 Task: Create a due date automation trigger when advanced on, on the monday of the week a card is due add dates starting in more than 1 working days at 11:00 AM.
Action: Mouse moved to (982, 85)
Screenshot: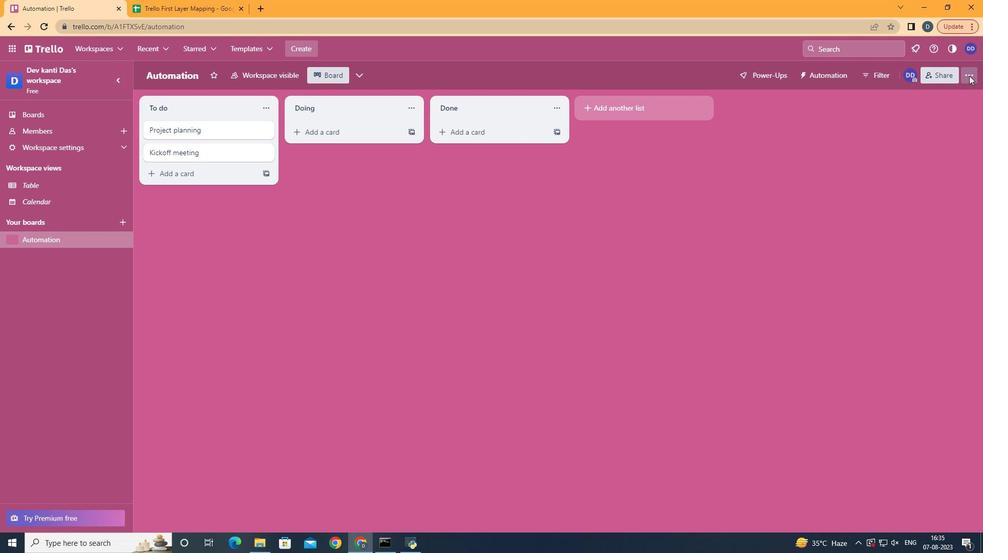 
Action: Mouse pressed left at (982, 85)
Screenshot: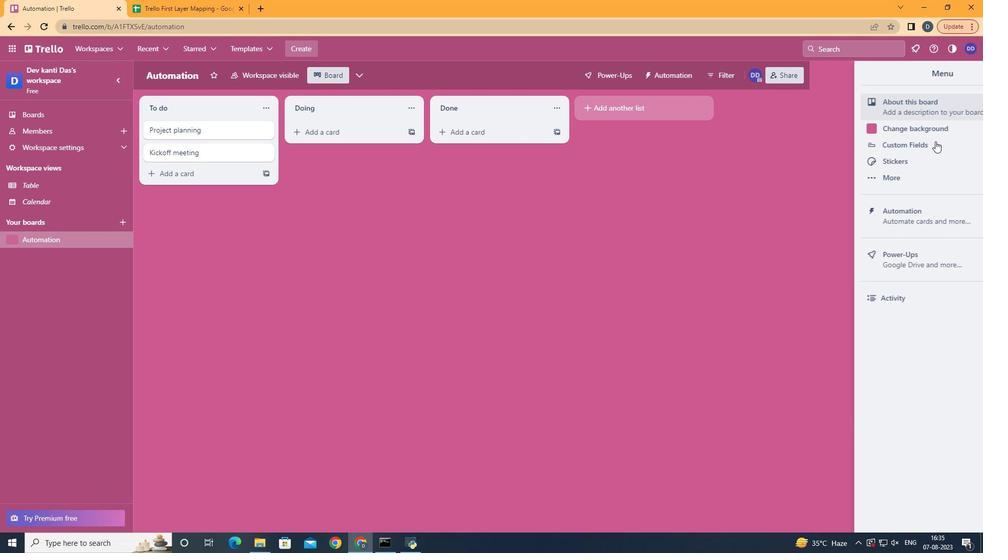 
Action: Mouse moved to (905, 226)
Screenshot: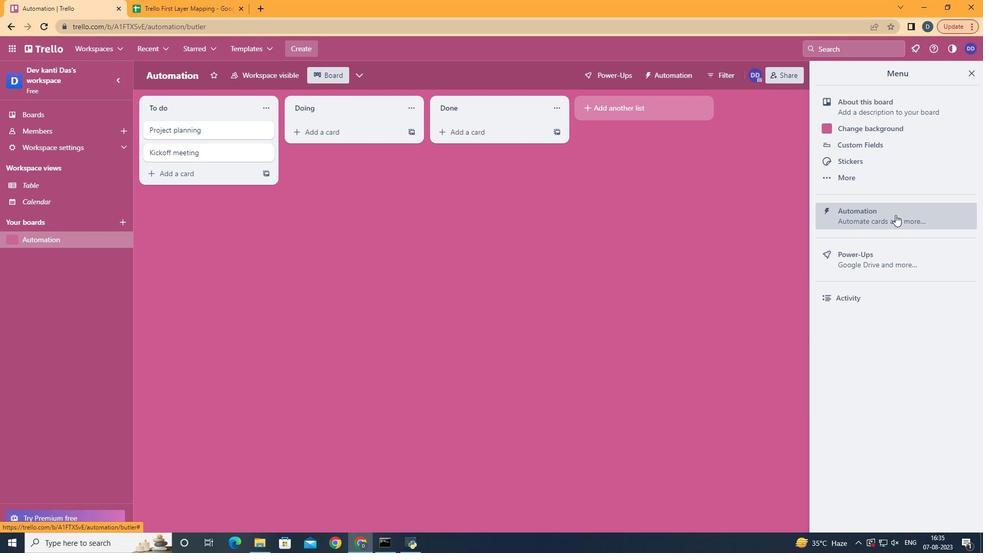 
Action: Mouse pressed left at (905, 226)
Screenshot: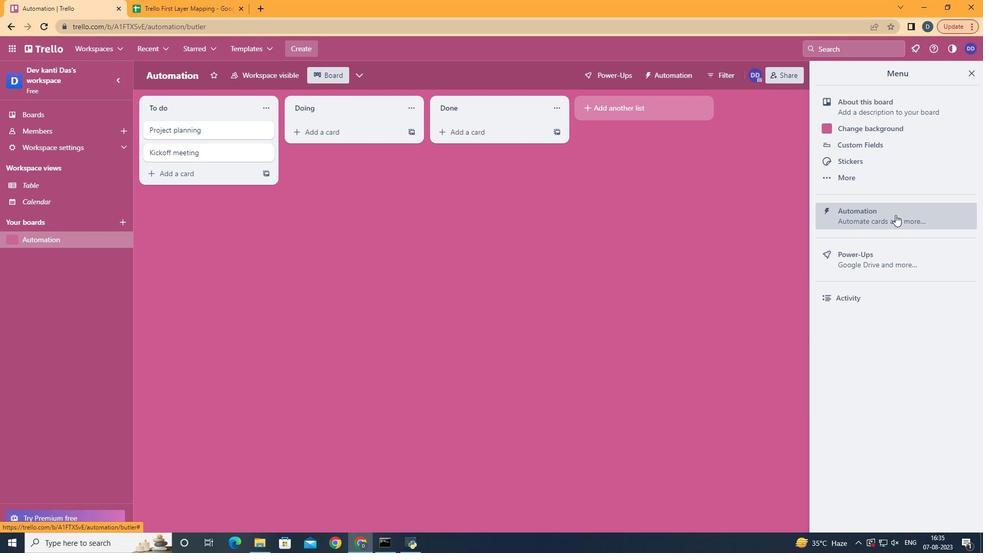 
Action: Mouse moved to (208, 223)
Screenshot: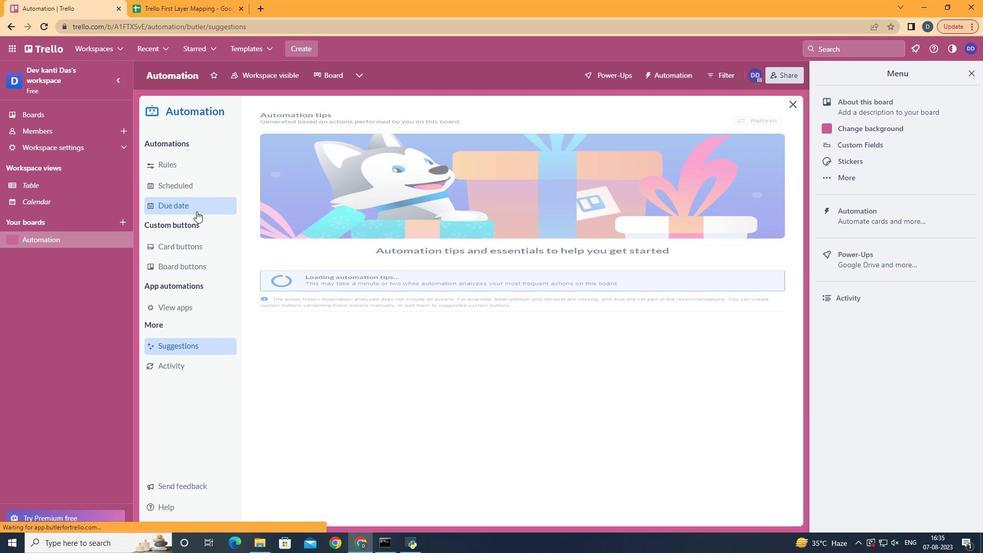 
Action: Mouse pressed left at (208, 223)
Screenshot: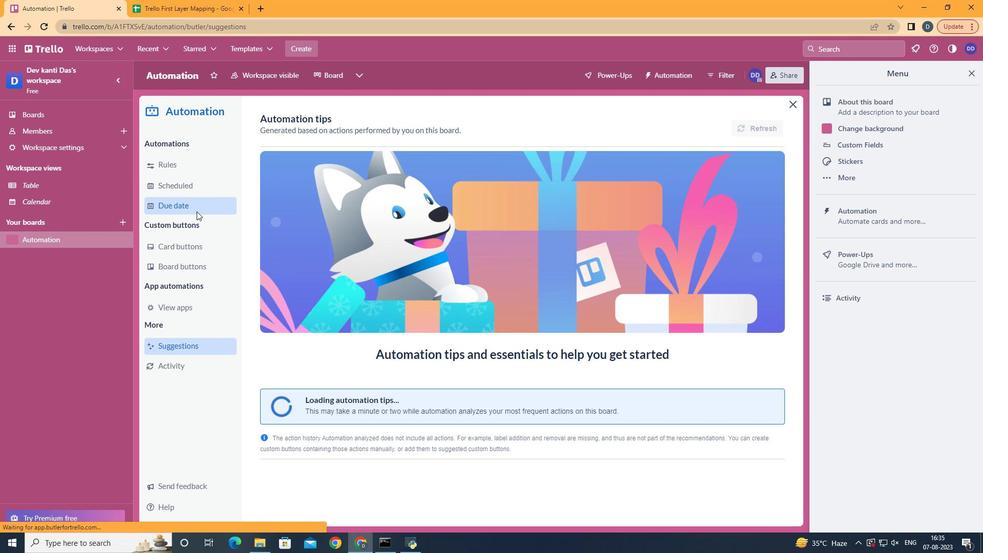 
Action: Mouse moved to (736, 137)
Screenshot: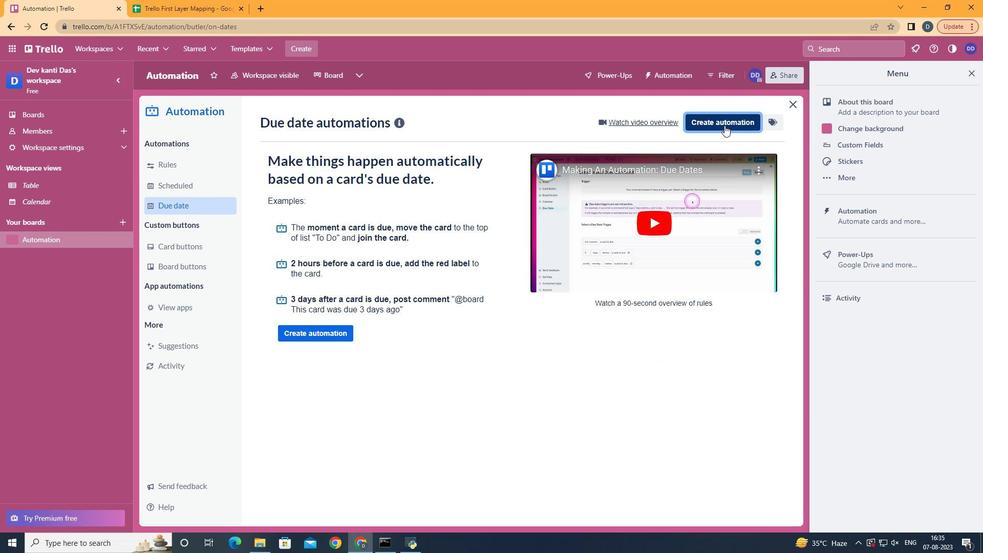 
Action: Mouse pressed left at (736, 137)
Screenshot: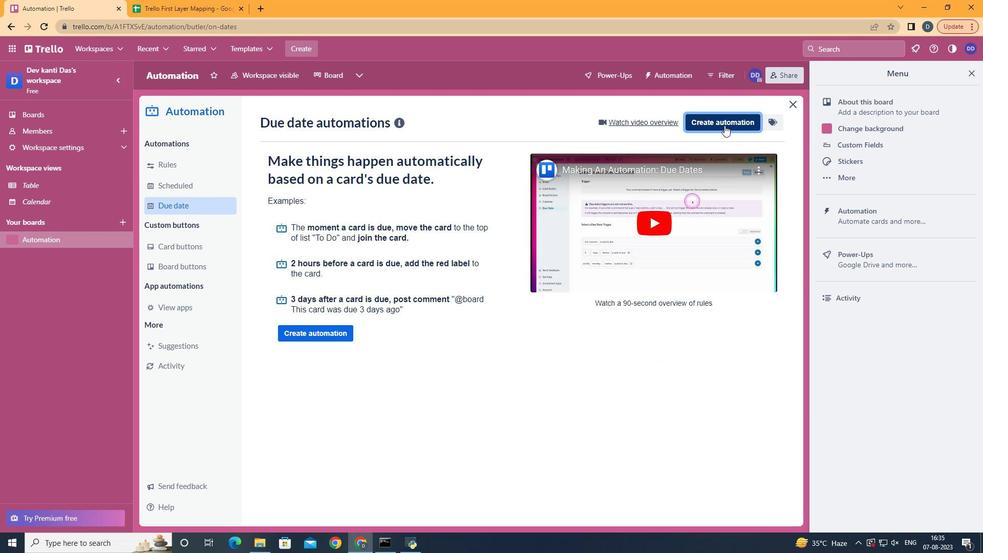 
Action: Mouse moved to (533, 228)
Screenshot: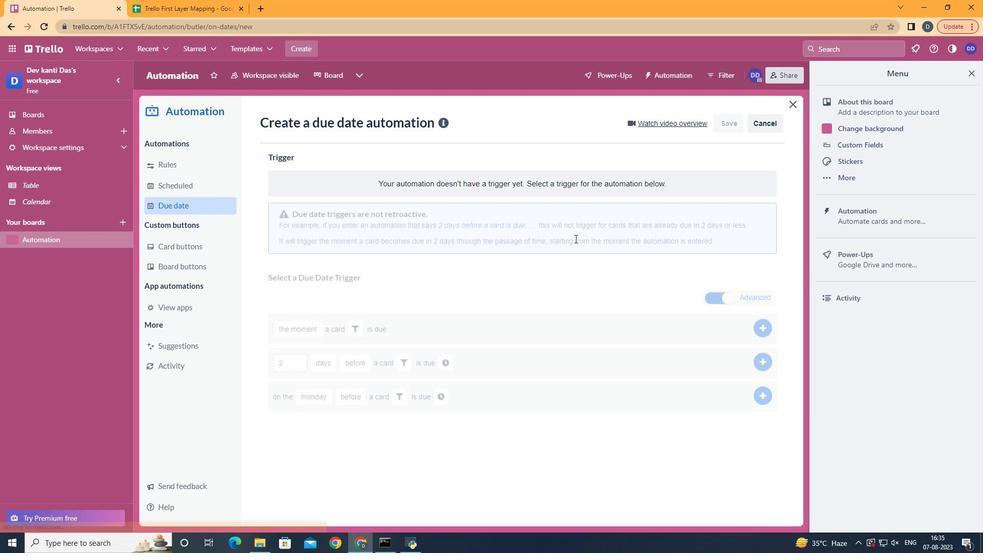 
Action: Mouse pressed left at (533, 228)
Screenshot: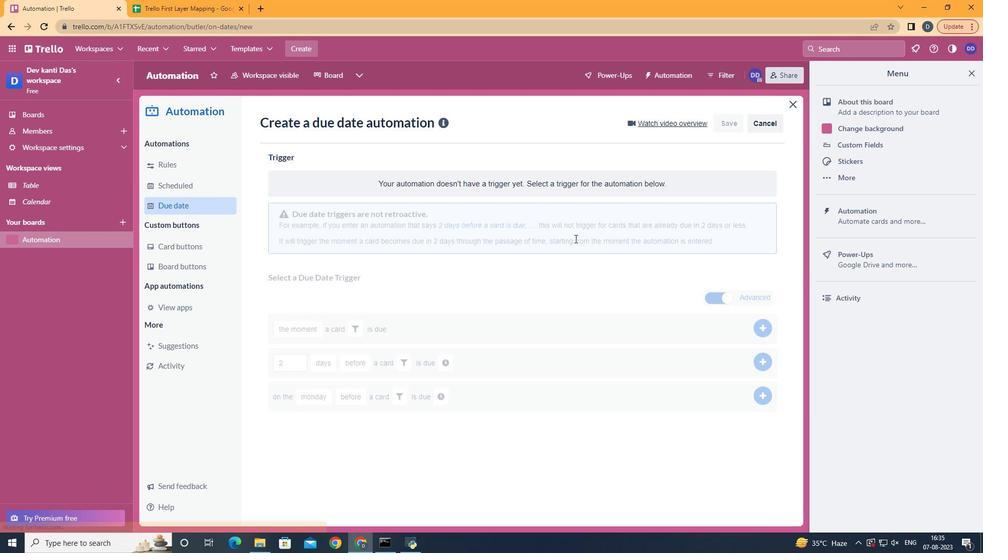 
Action: Mouse moved to (344, 284)
Screenshot: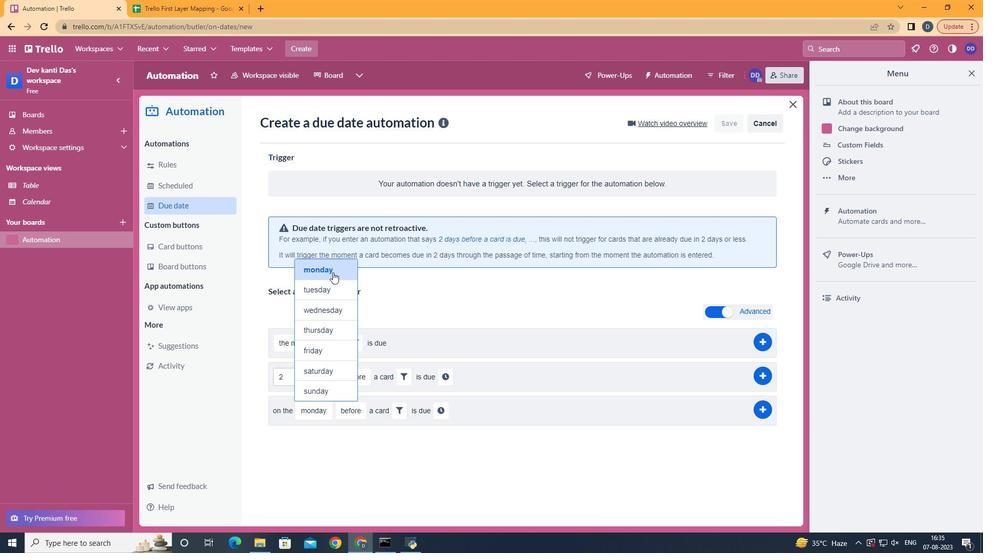
Action: Mouse pressed left at (344, 284)
Screenshot: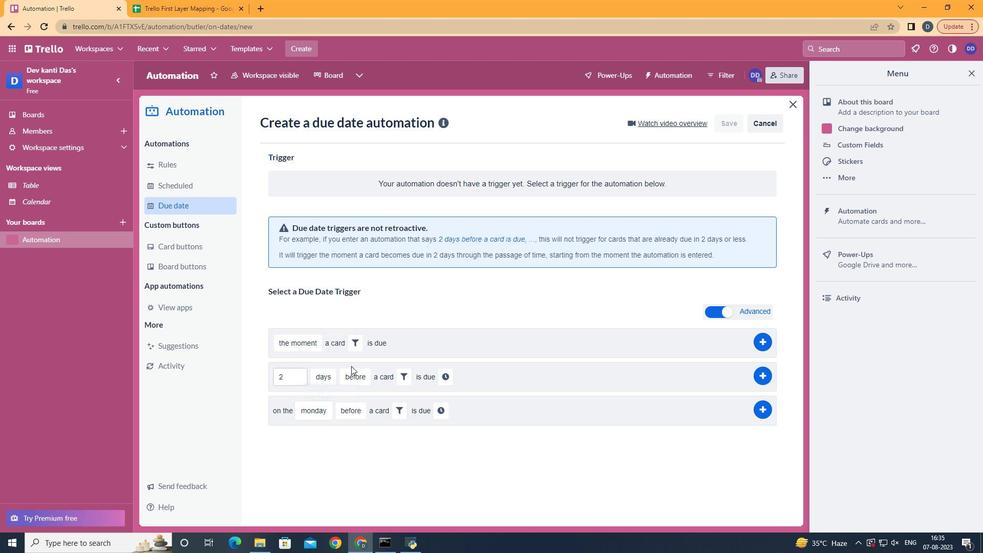 
Action: Mouse moved to (370, 481)
Screenshot: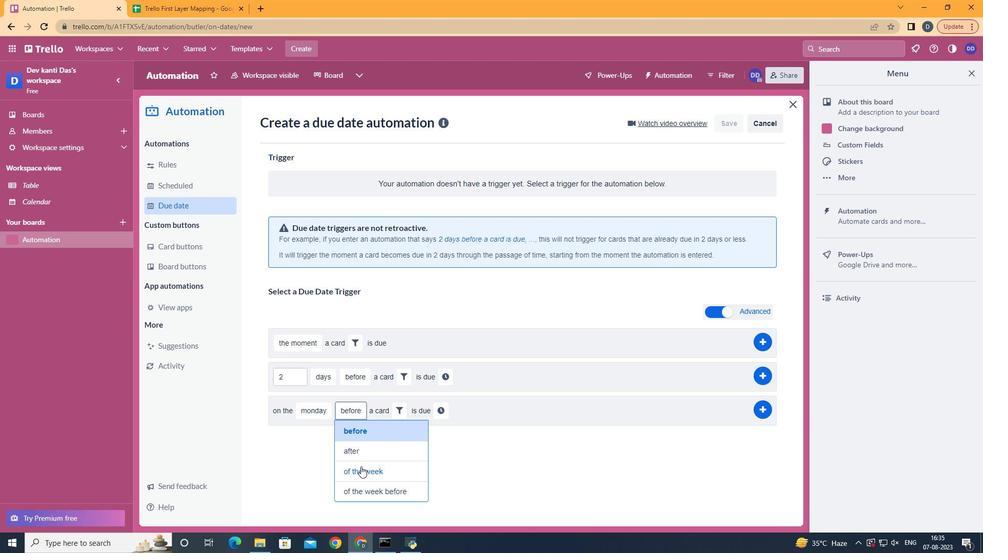 
Action: Mouse pressed left at (370, 481)
Screenshot: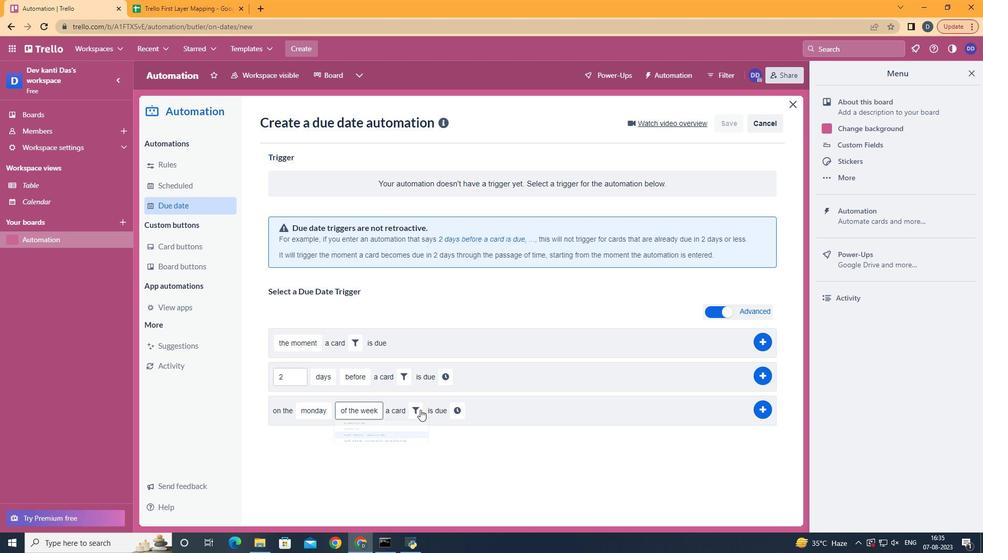 
Action: Mouse moved to (433, 413)
Screenshot: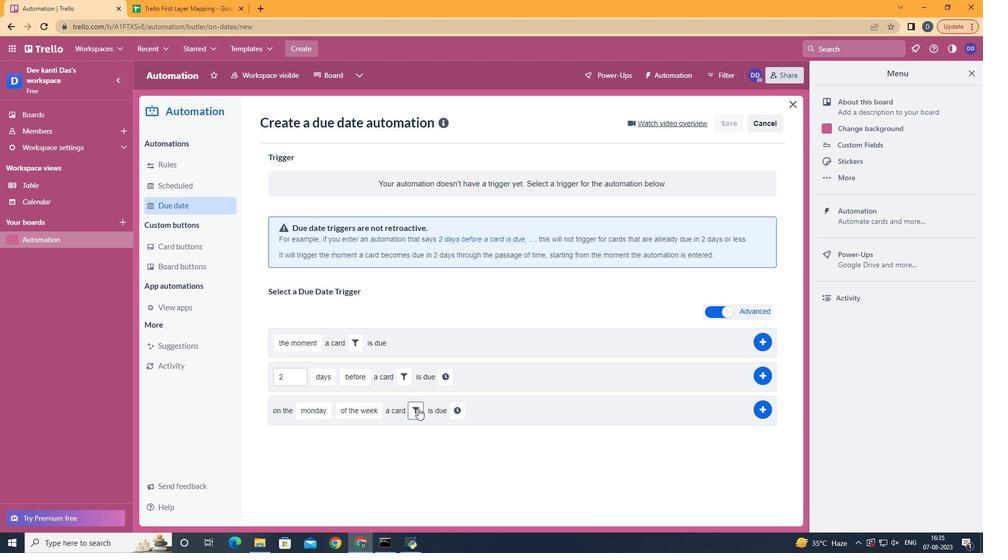 
Action: Mouse pressed left at (433, 413)
Screenshot: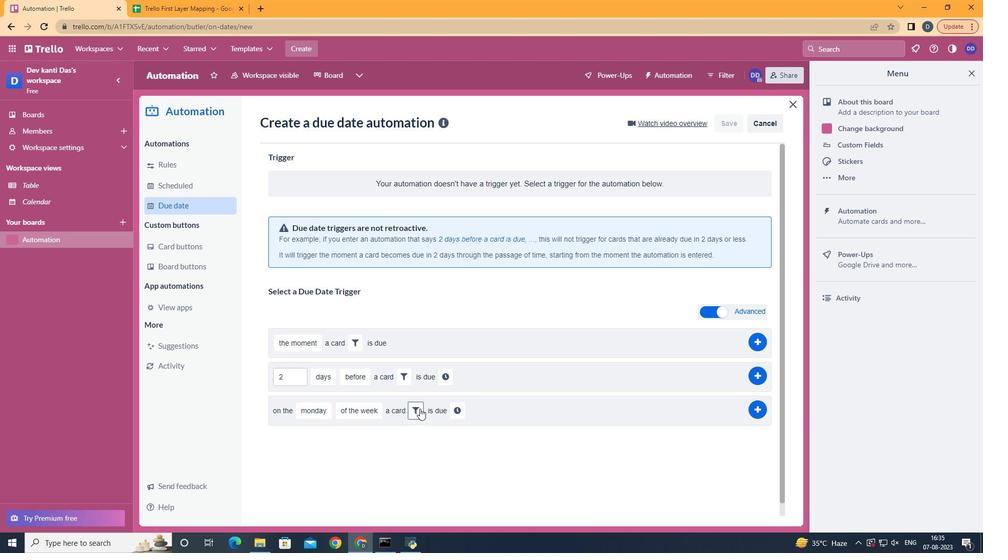 
Action: Mouse moved to (486, 448)
Screenshot: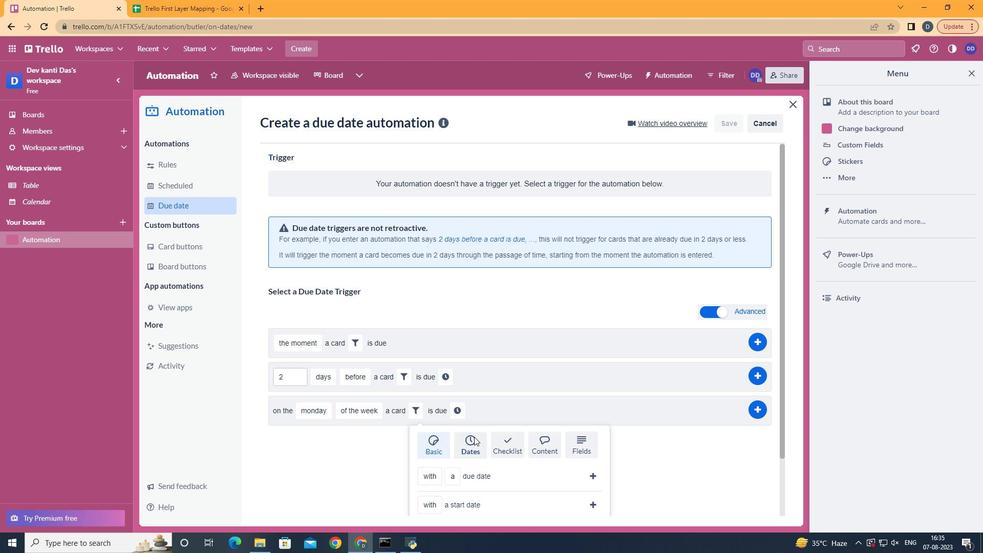 
Action: Mouse pressed left at (486, 448)
Screenshot: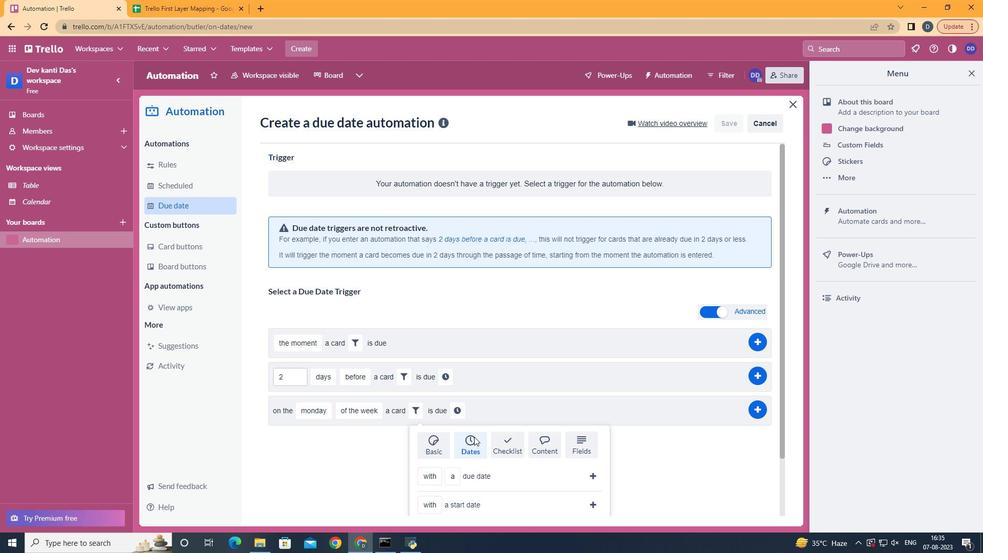 
Action: Mouse scrolled (486, 448) with delta (0, 0)
Screenshot: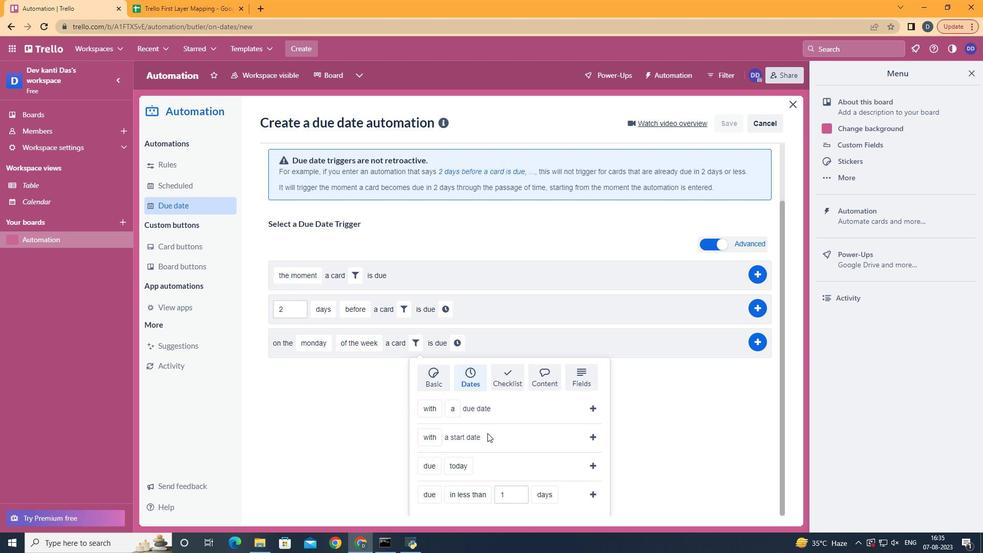 
Action: Mouse scrolled (486, 448) with delta (0, 0)
Screenshot: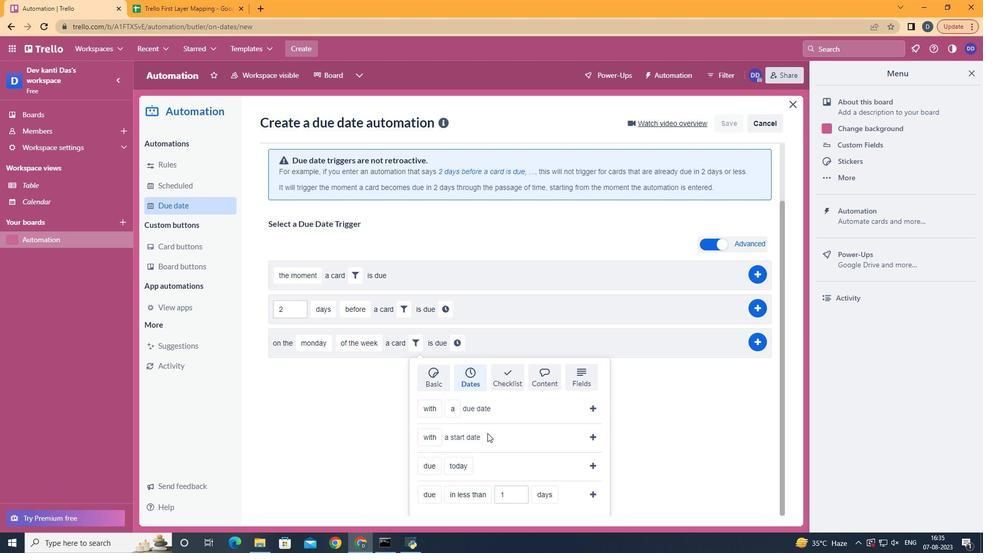 
Action: Mouse scrolled (486, 448) with delta (0, 0)
Screenshot: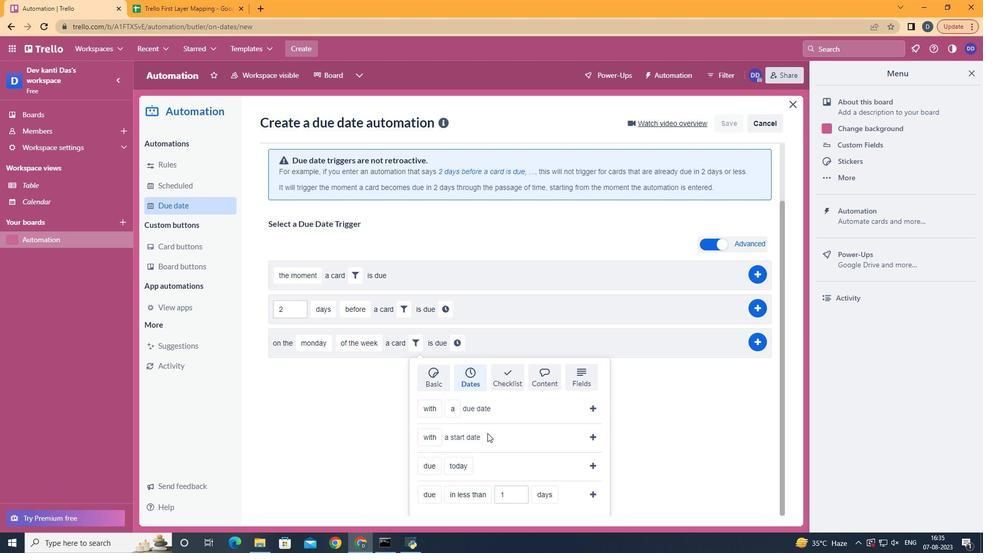 
Action: Mouse scrolled (486, 448) with delta (0, 0)
Screenshot: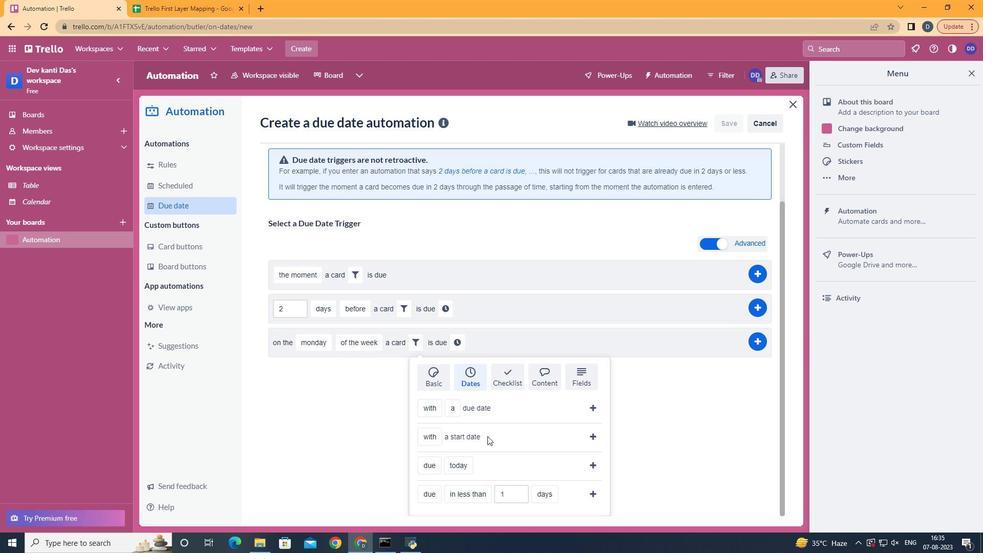 
Action: Mouse moved to (456, 487)
Screenshot: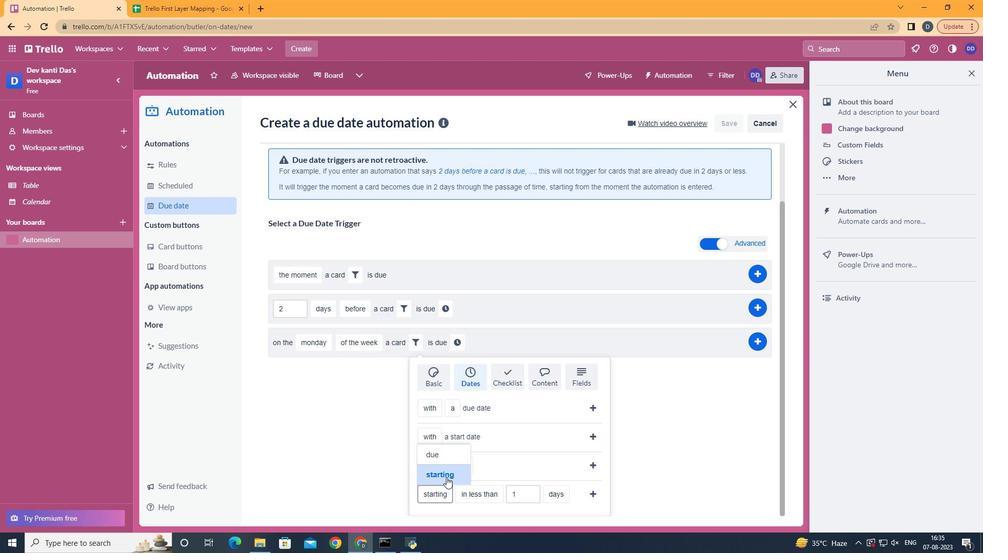 
Action: Mouse pressed left at (456, 487)
Screenshot: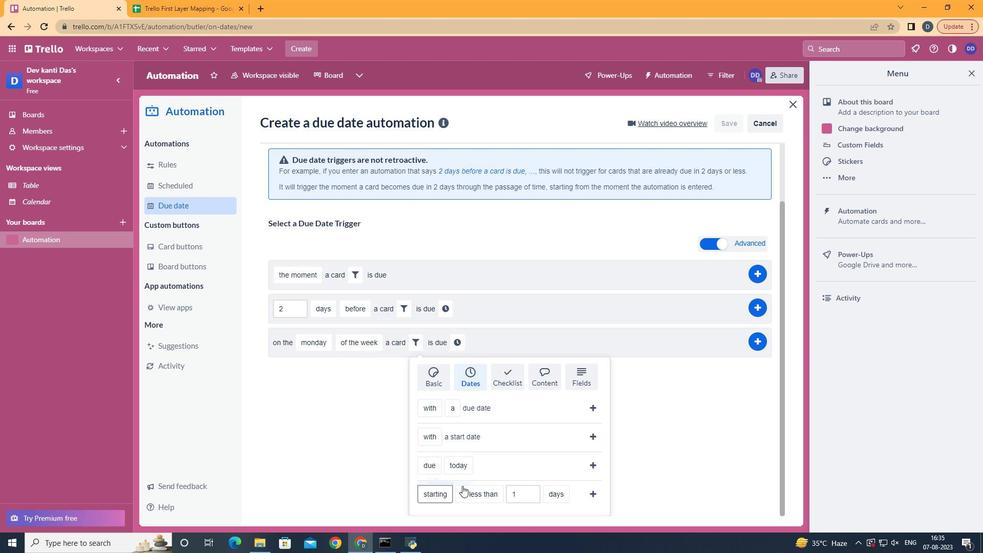 
Action: Mouse moved to (503, 438)
Screenshot: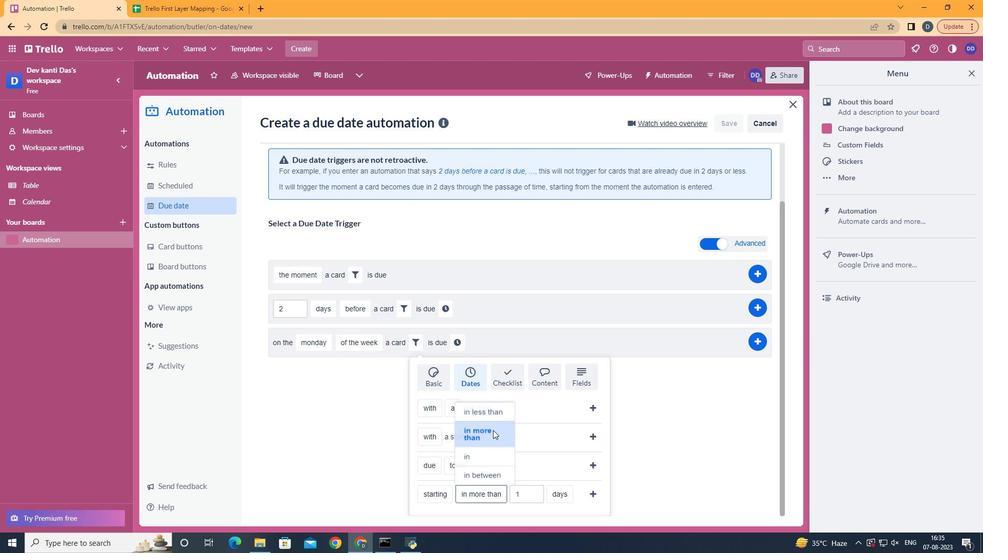 
Action: Mouse pressed left at (503, 438)
Screenshot: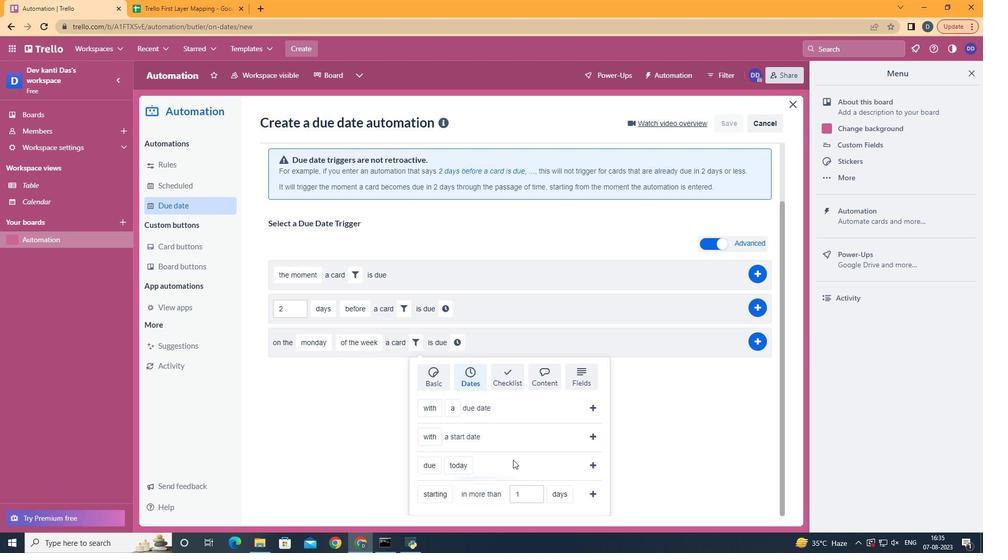 
Action: Mouse moved to (583, 487)
Screenshot: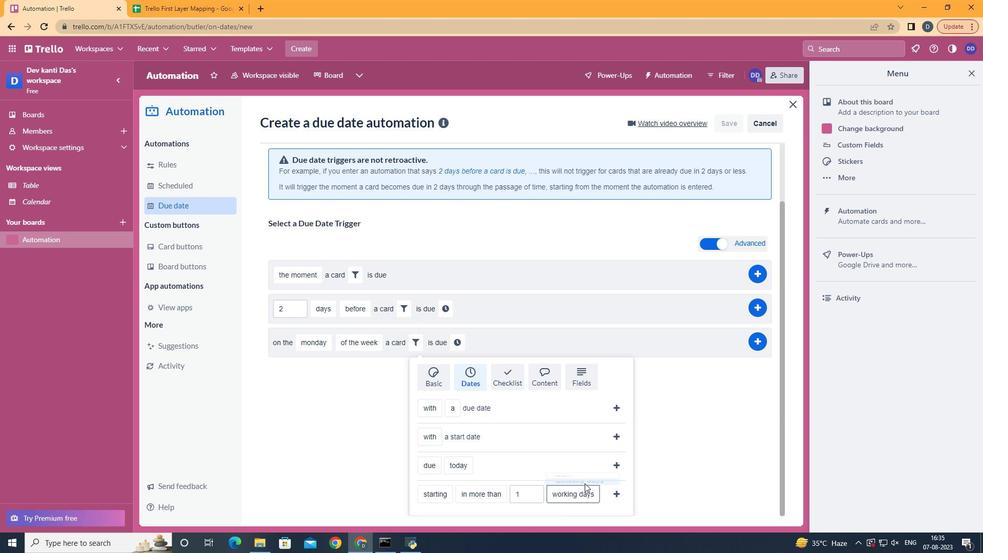 
Action: Mouse pressed left at (583, 487)
Screenshot: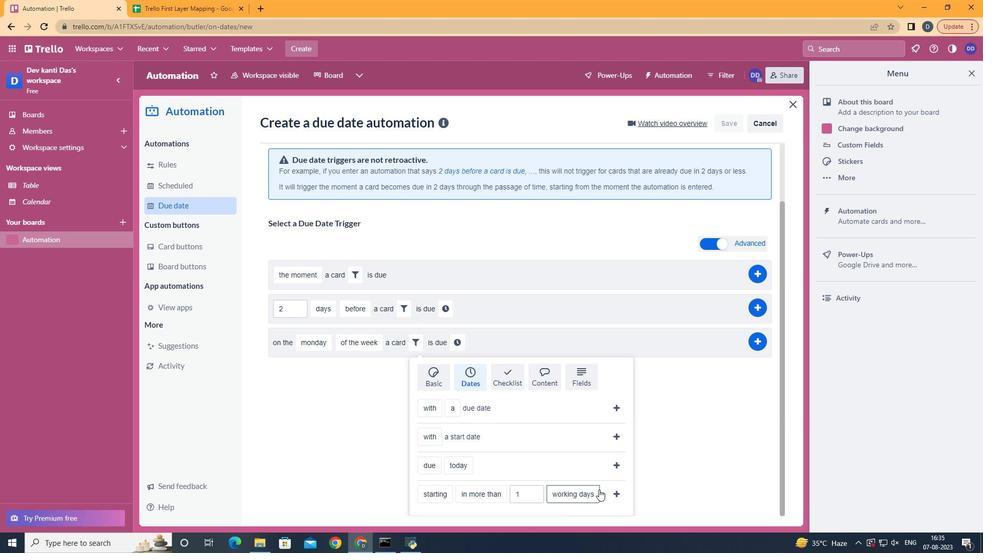 
Action: Mouse moved to (628, 506)
Screenshot: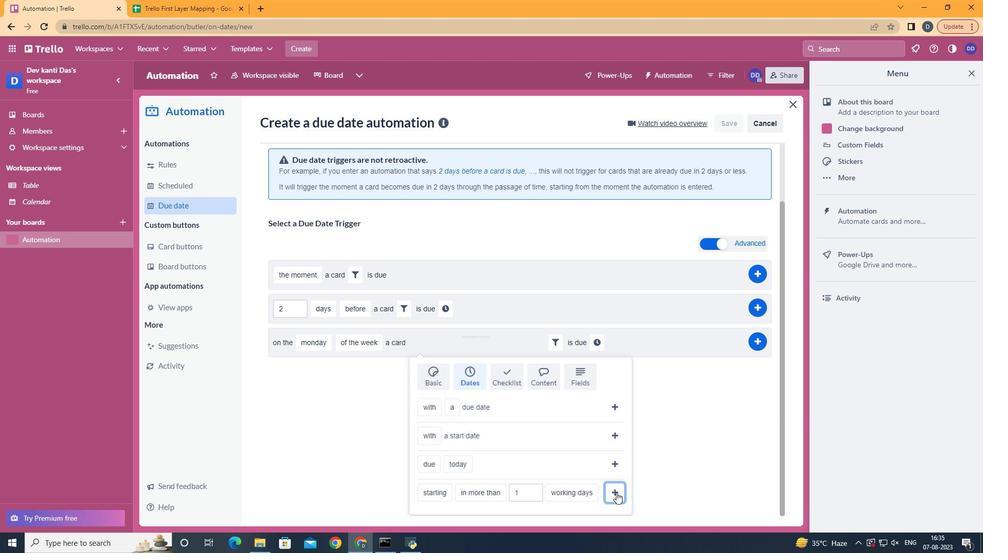 
Action: Mouse pressed left at (628, 506)
Screenshot: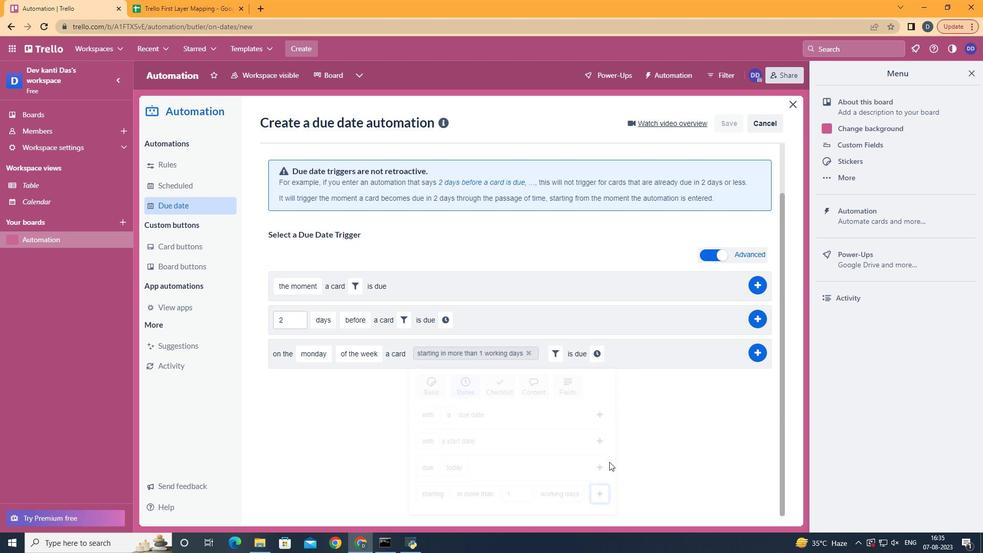 
Action: Mouse moved to (600, 420)
Screenshot: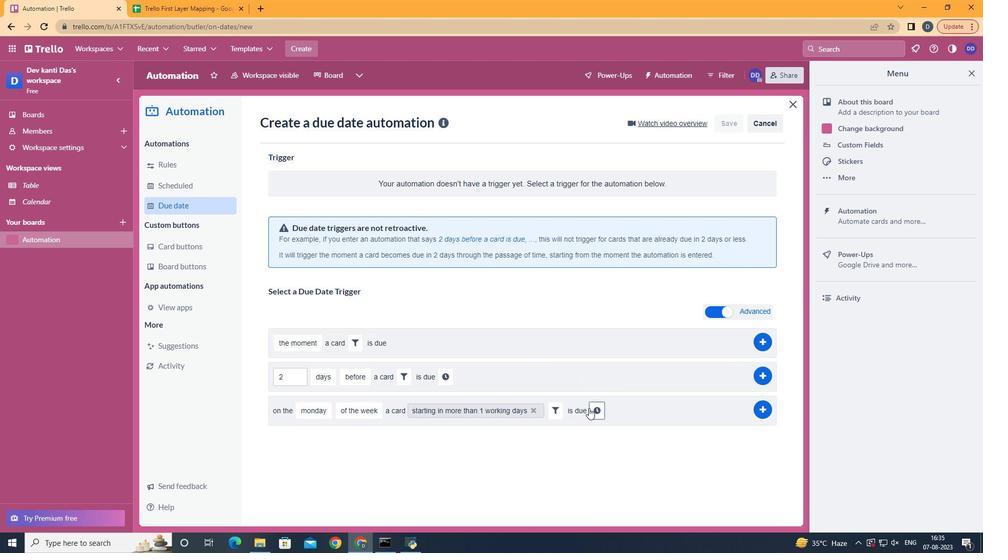 
Action: Mouse pressed left at (600, 420)
Screenshot: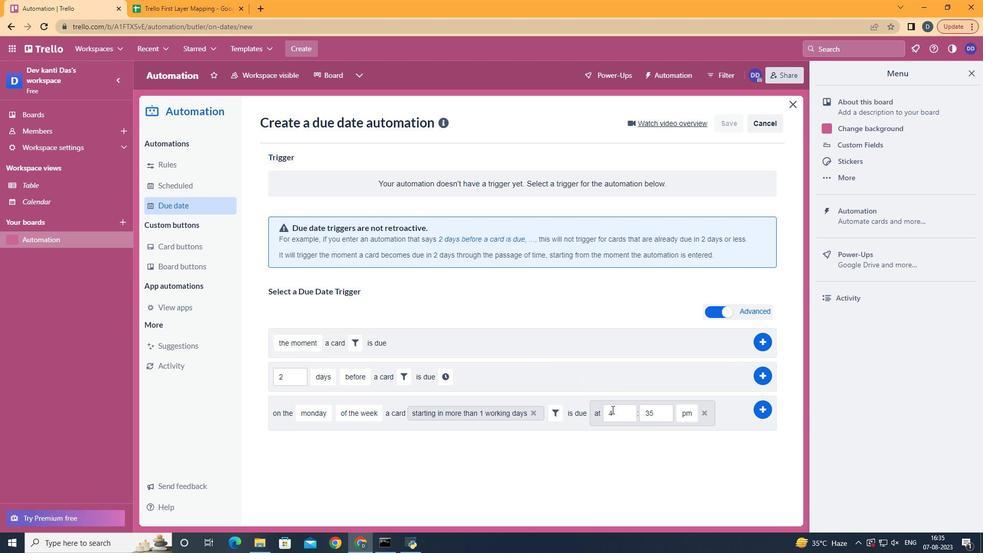 
Action: Mouse moved to (631, 422)
Screenshot: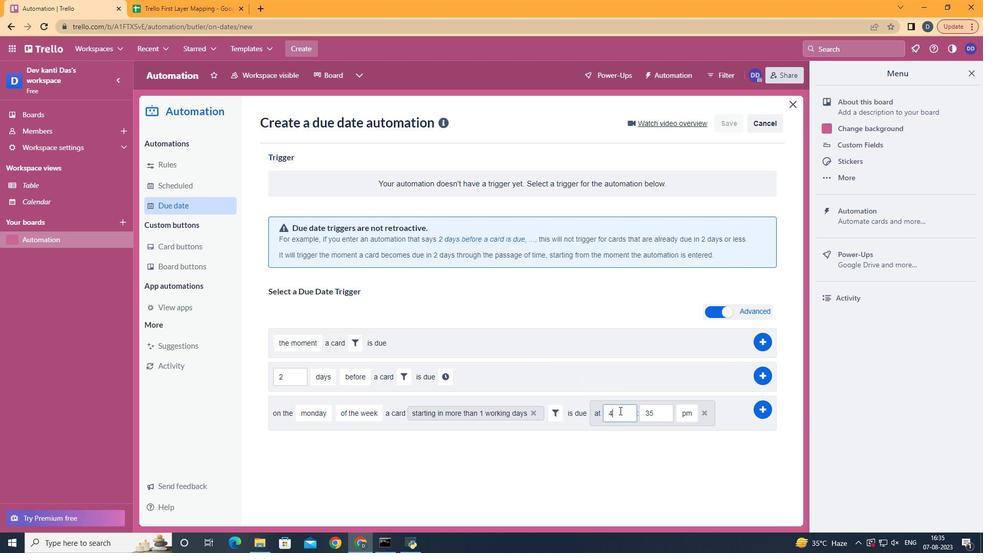 
Action: Mouse pressed left at (631, 422)
Screenshot: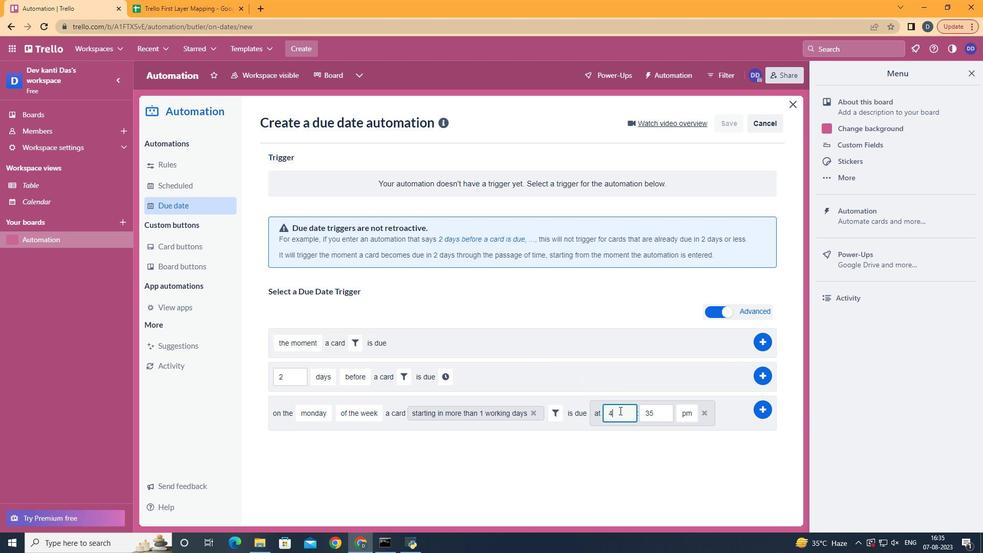 
Action: Mouse moved to (631, 423)
Screenshot: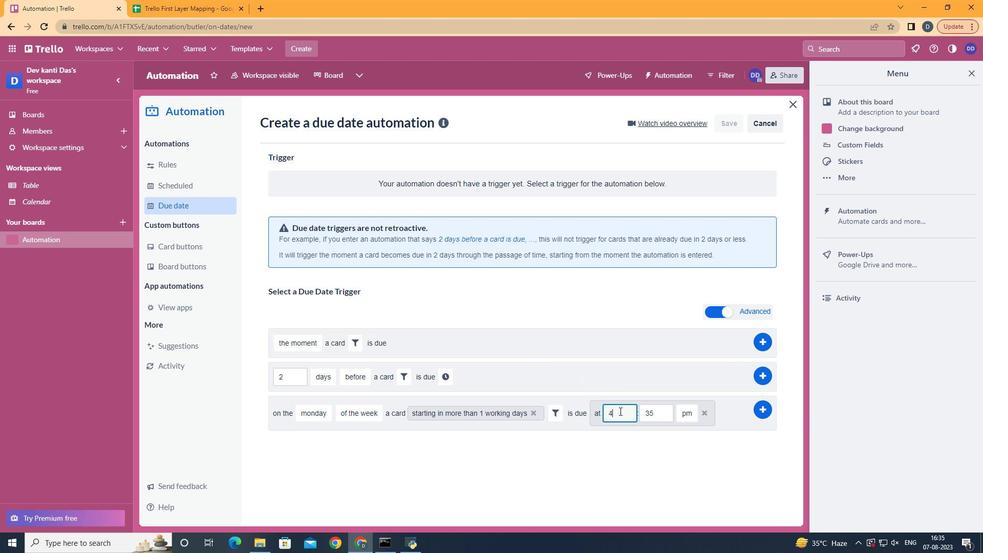 
Action: Key pressed <Key.backspace>11
Screenshot: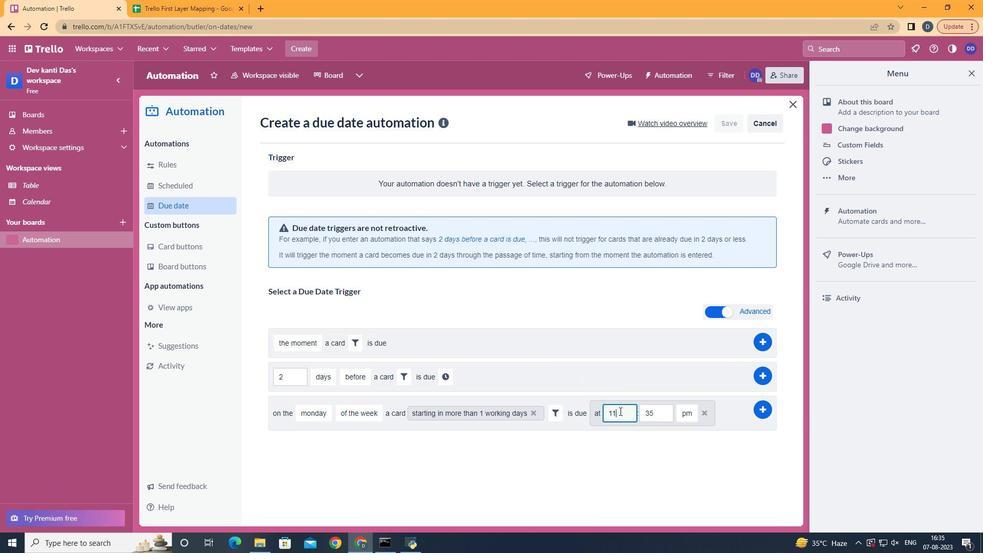 
Action: Mouse moved to (686, 424)
Screenshot: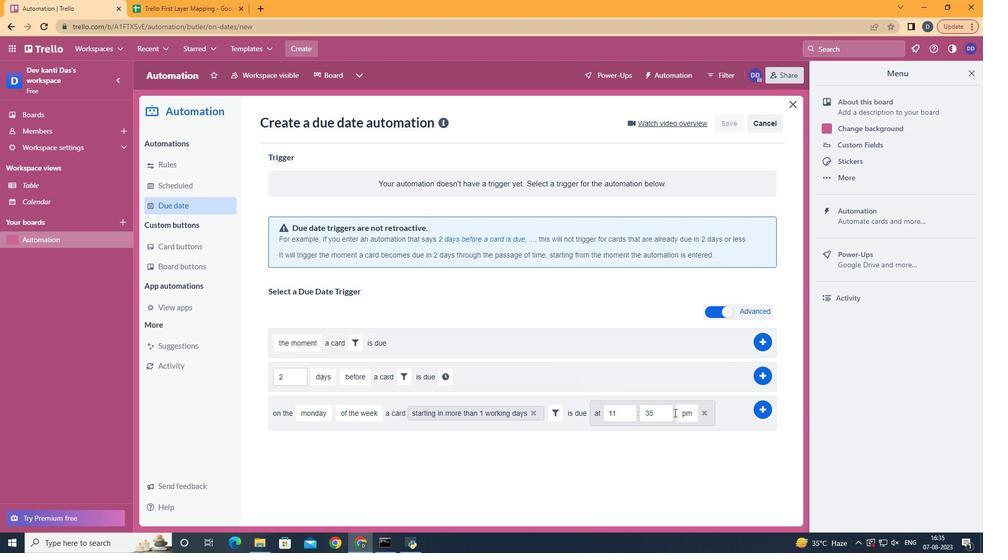 
Action: Mouse pressed left at (686, 424)
Screenshot: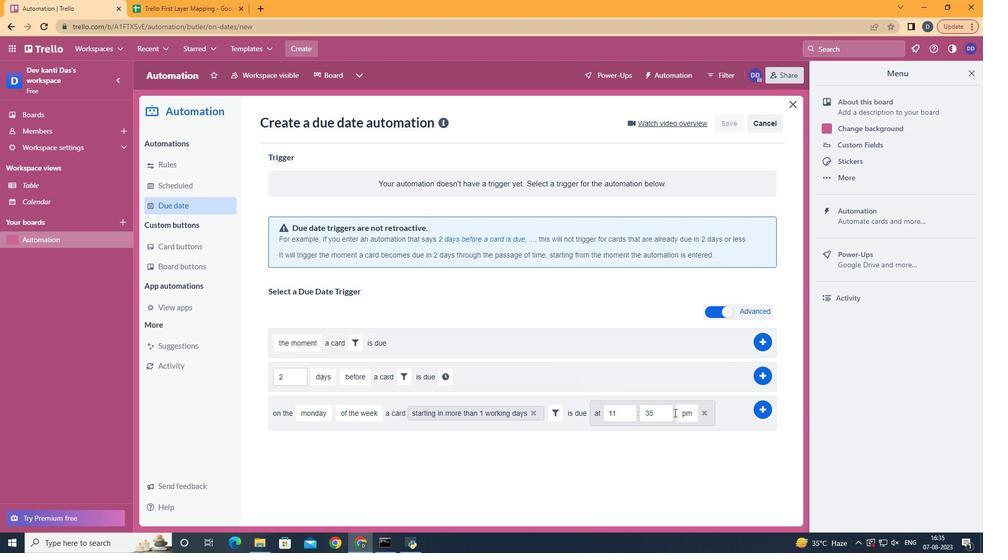 
Action: Mouse moved to (671, 426)
Screenshot: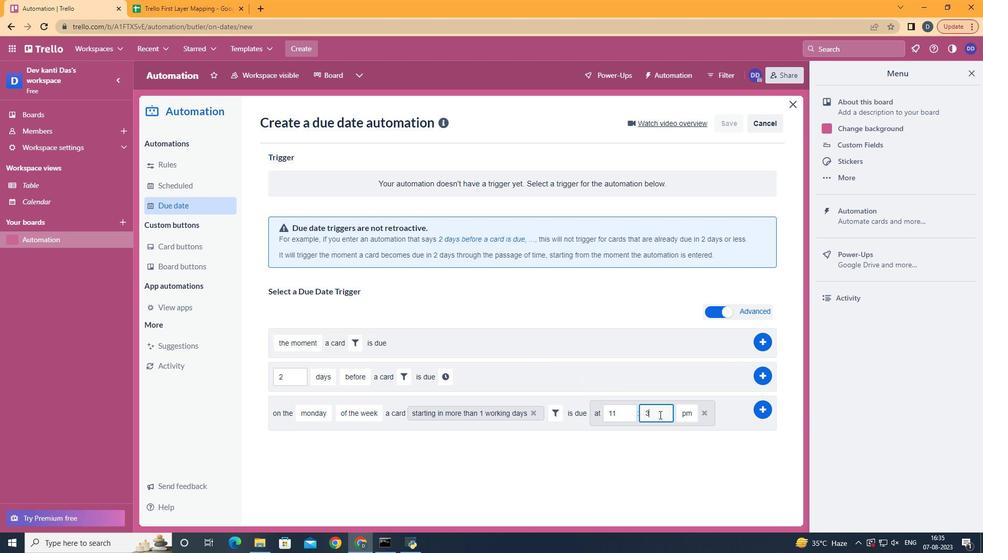 
Action: Mouse pressed left at (671, 426)
Screenshot: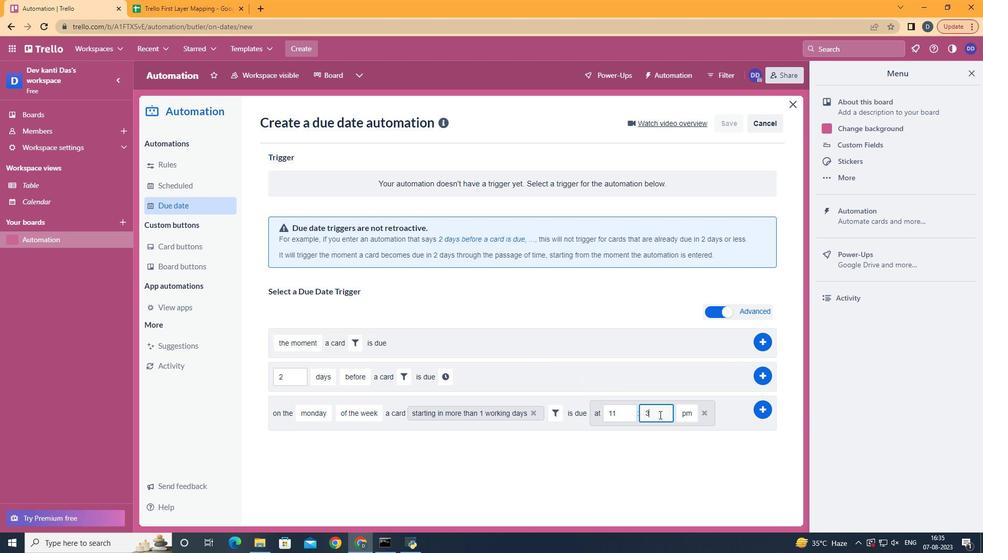 
Action: Key pressed <Key.backspace><Key.backspace>00
Screenshot: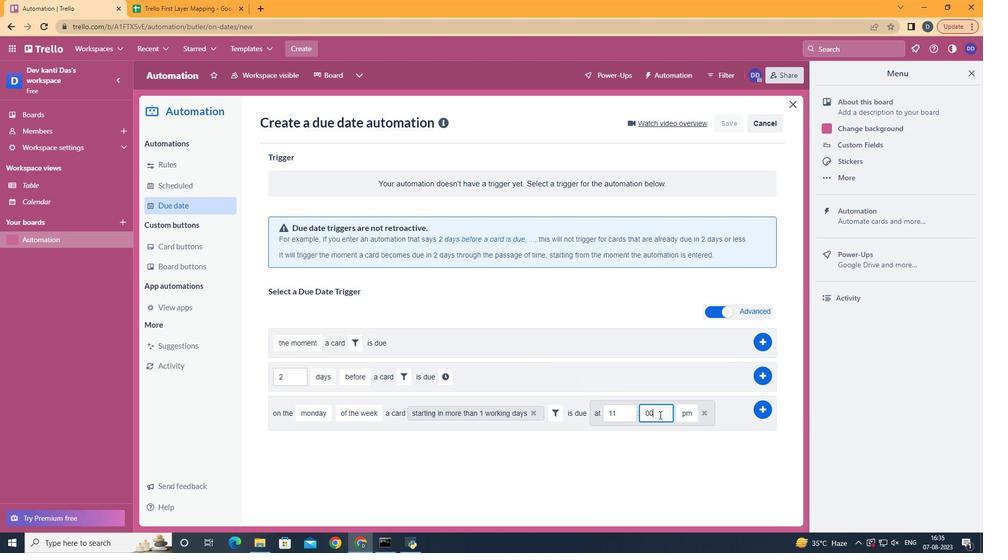 
Action: Mouse moved to (702, 437)
Screenshot: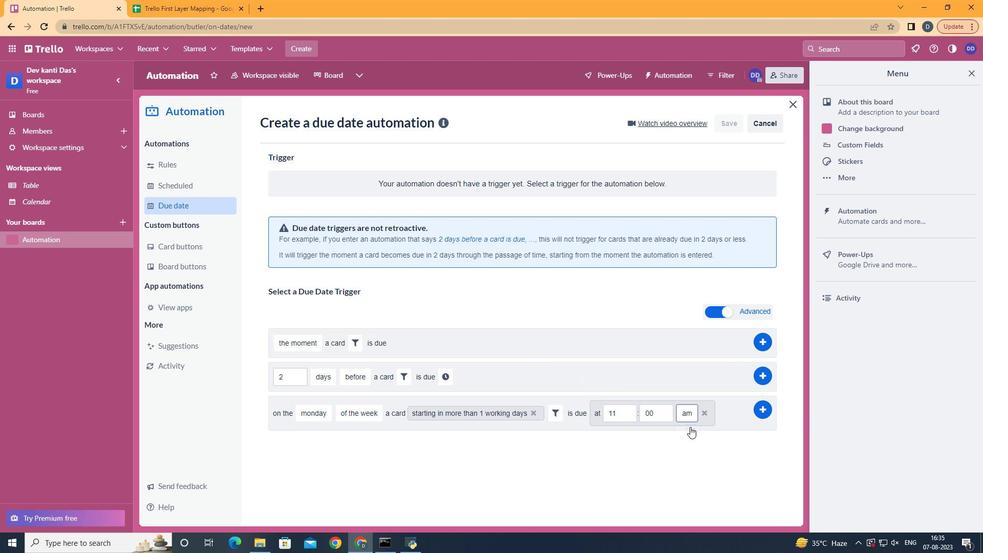 
Action: Mouse pressed left at (702, 437)
Screenshot: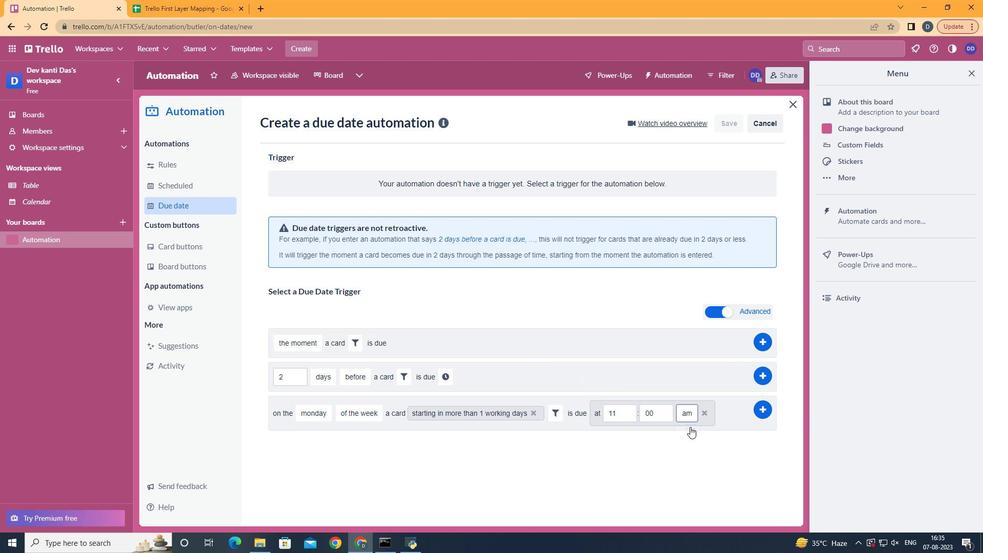 
Action: Mouse moved to (779, 417)
Screenshot: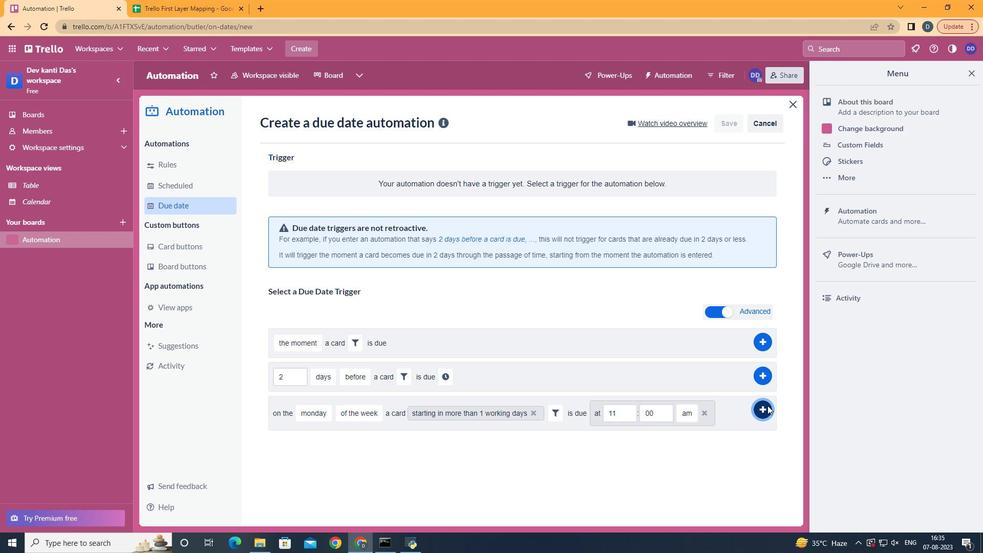 
Action: Mouse pressed left at (779, 417)
Screenshot: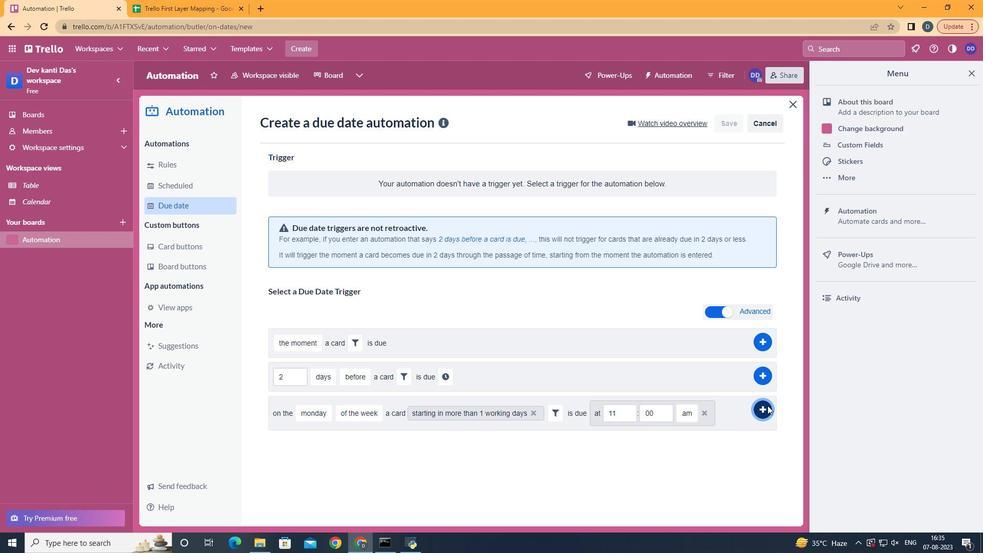 
Action: Mouse moved to (613, 205)
Screenshot: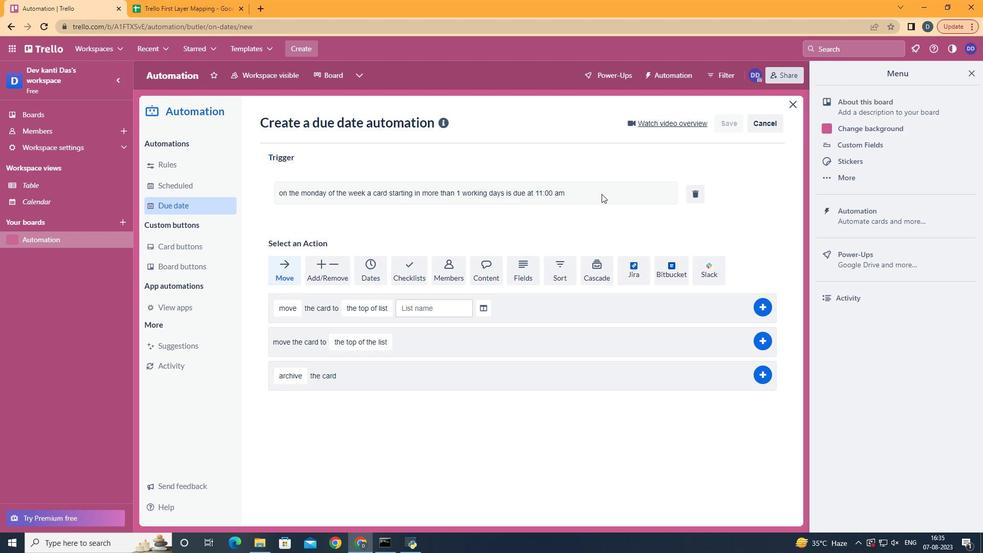 
